 Task: Move the task Develop a new online booking system for a transportation service to the section Done in the project AgileFlow and filter the tasks in the project by Due this week
Action: Mouse scrolled (6, 80) with delta (0, 0)
Screenshot: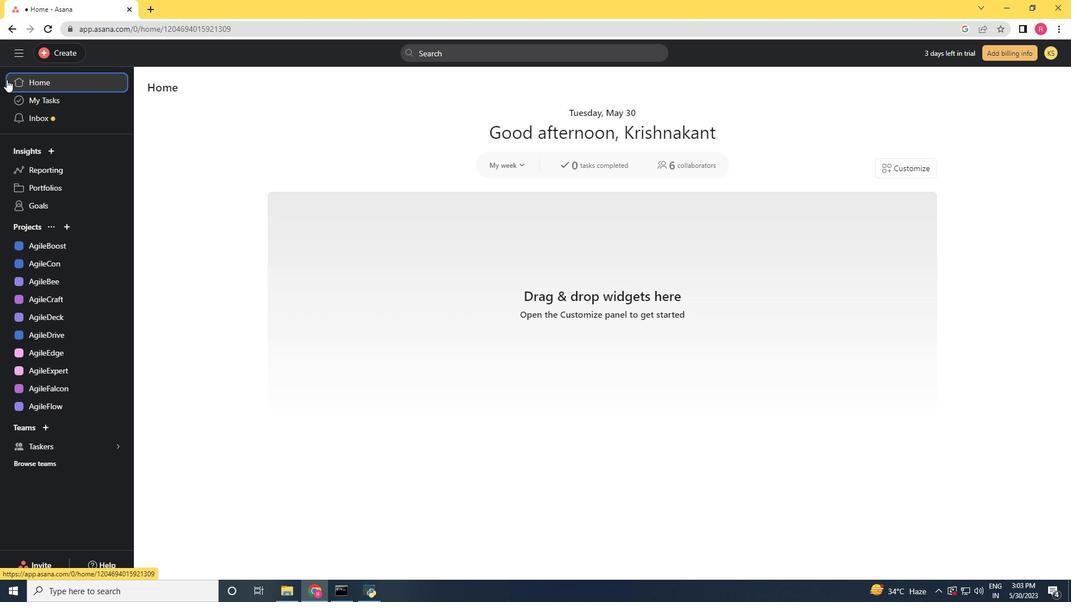 
Action: Mouse scrolled (6, 80) with delta (0, 0)
Screenshot: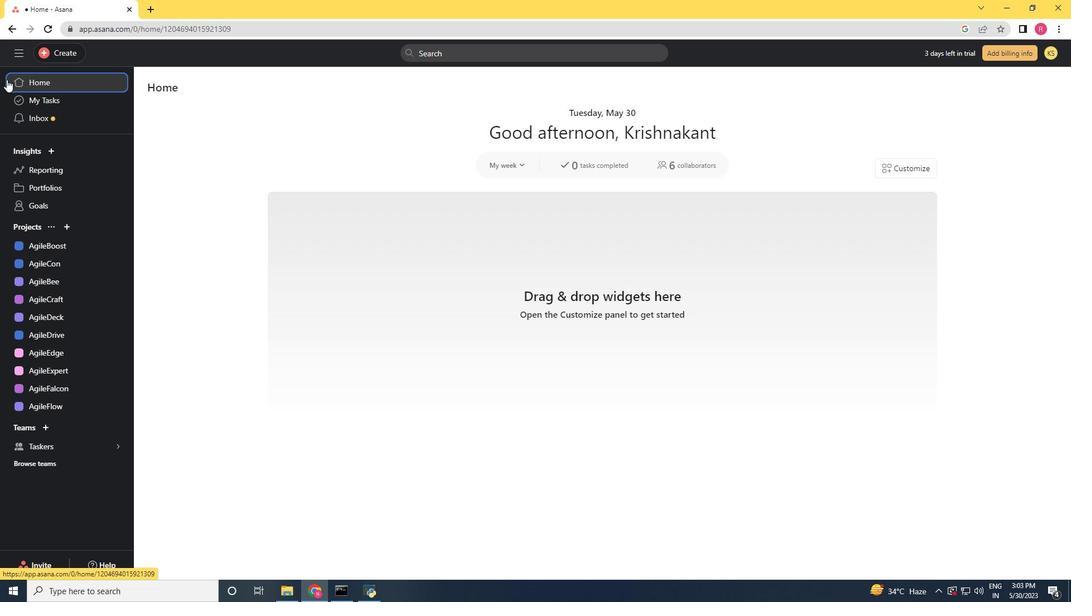 
Action: Mouse moved to (57, 408)
Screenshot: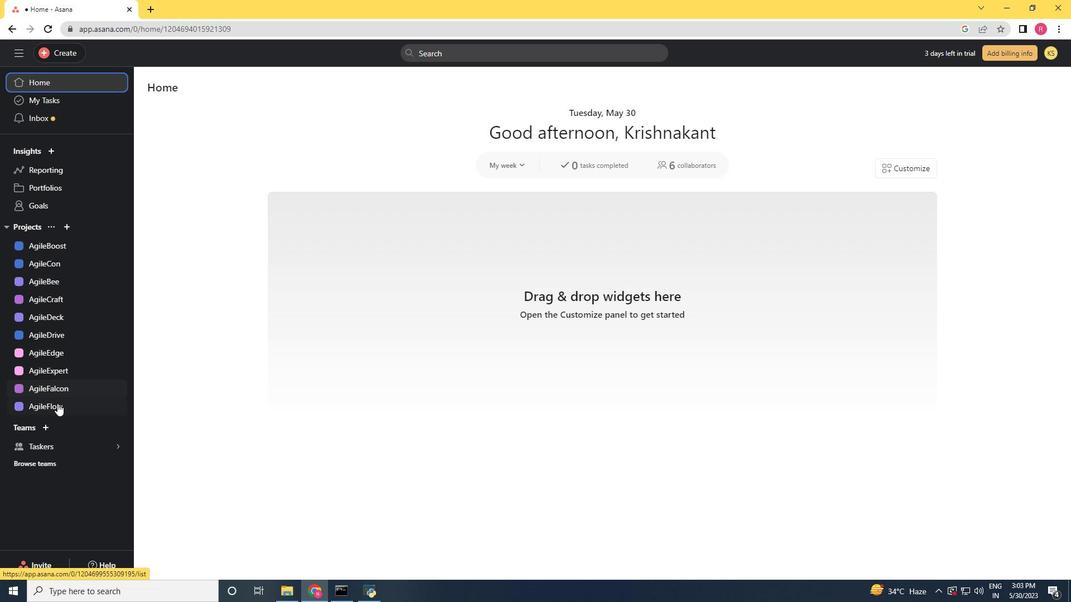
Action: Mouse pressed left at (57, 408)
Screenshot: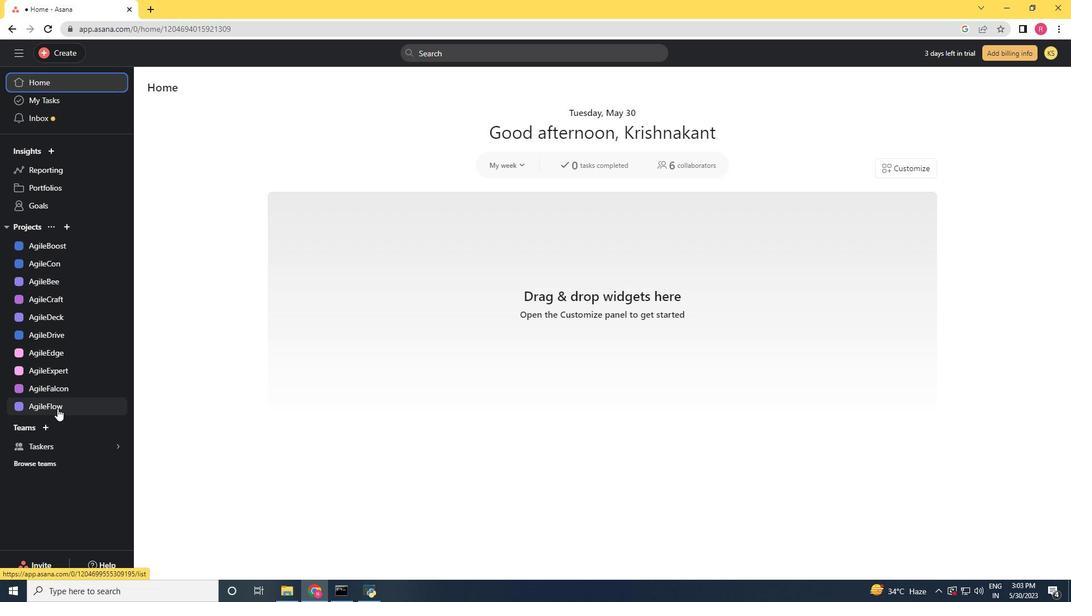 
Action: Mouse moved to (534, 208)
Screenshot: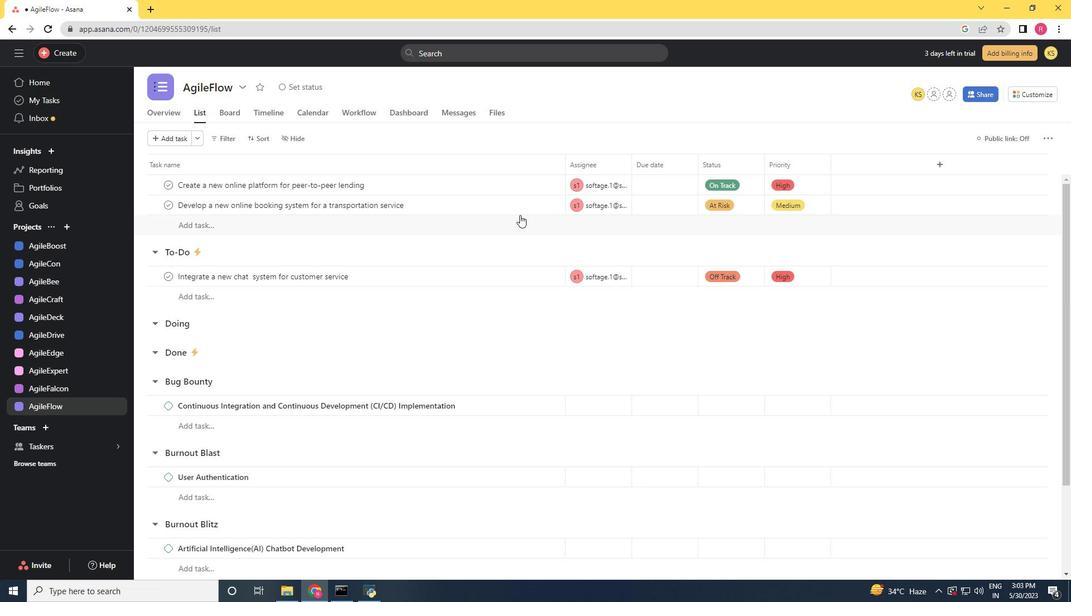 
Action: Mouse pressed left at (534, 208)
Screenshot: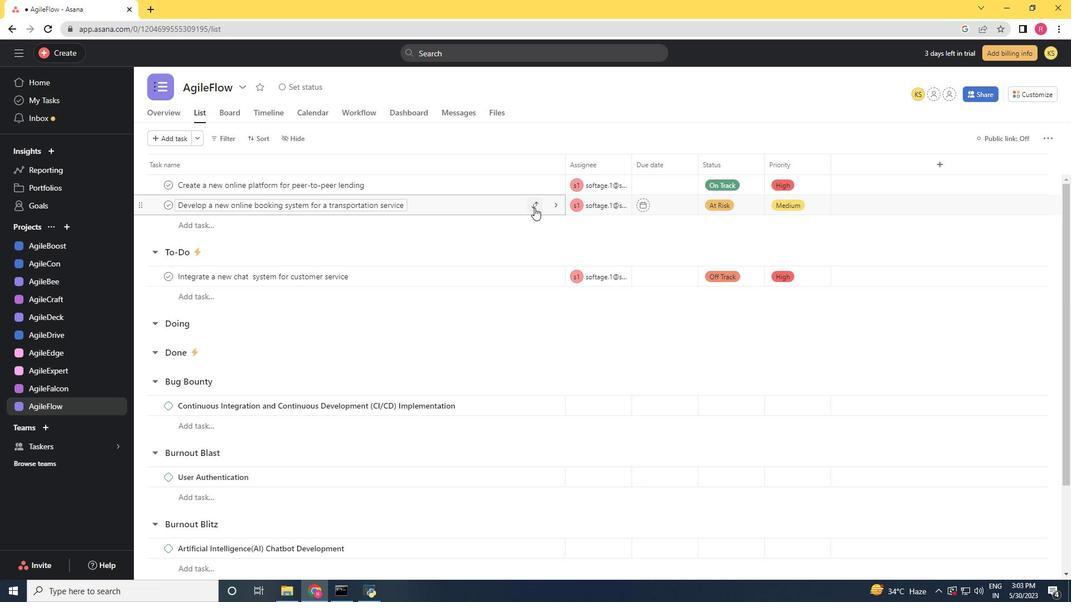 
Action: Mouse moved to (478, 309)
Screenshot: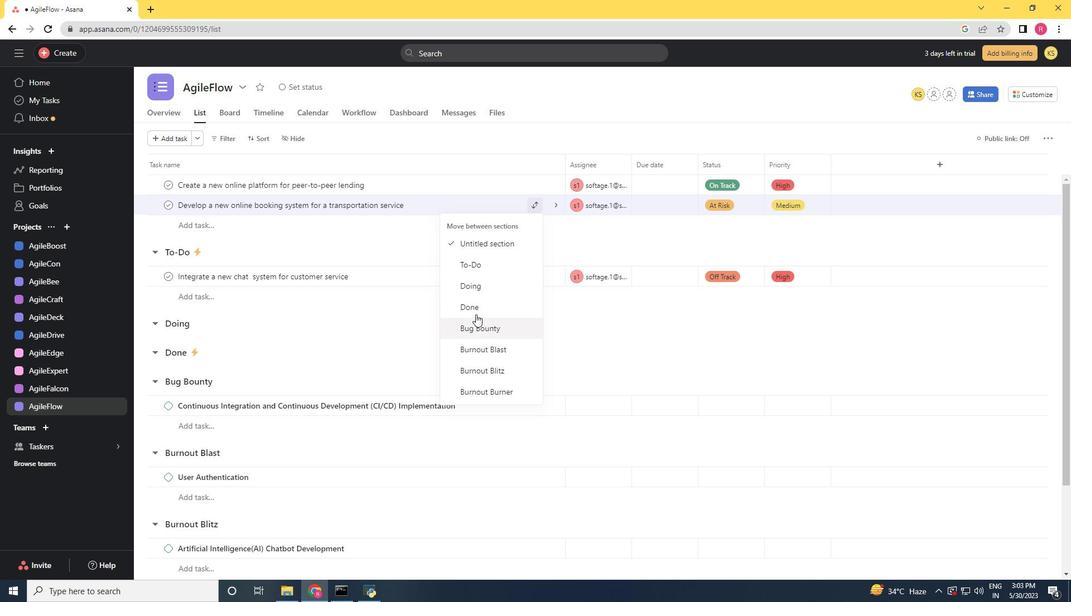 
Action: Mouse pressed left at (478, 309)
Screenshot: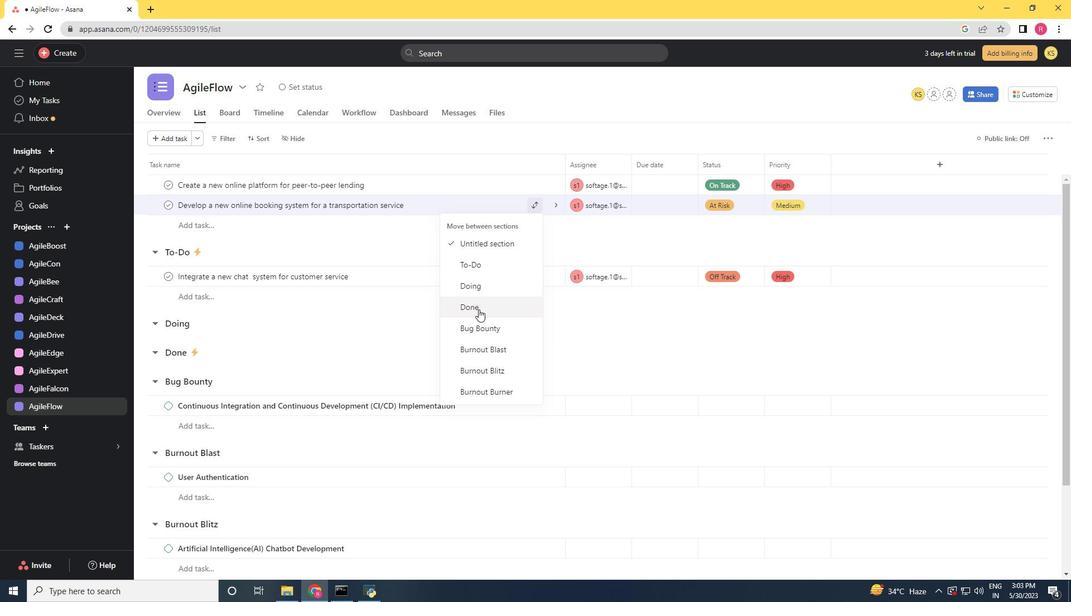 
Action: Mouse moved to (227, 136)
Screenshot: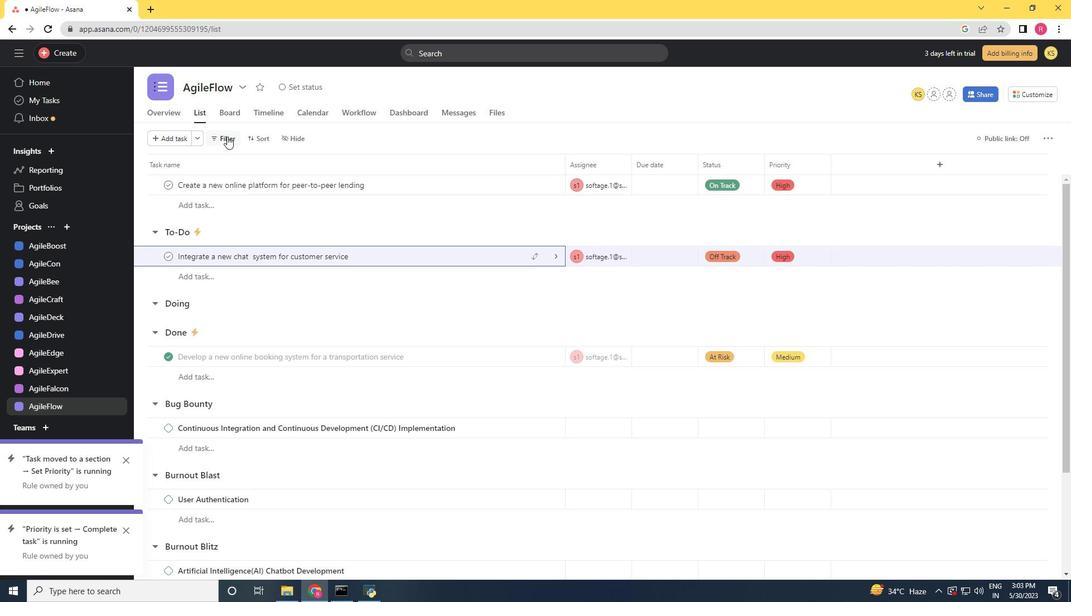 
Action: Mouse pressed left at (227, 136)
Screenshot: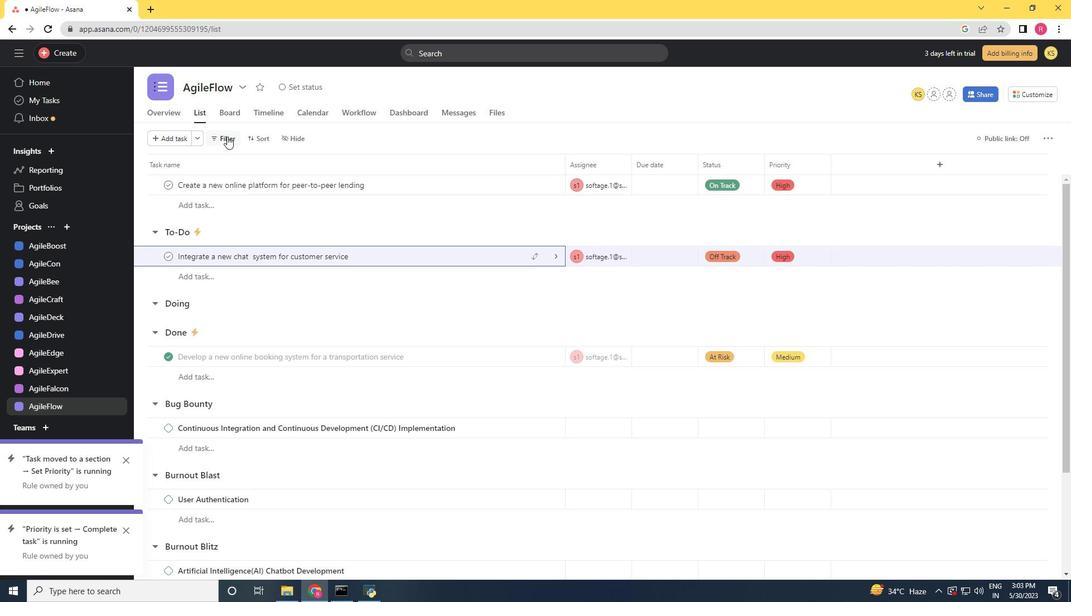 
Action: Mouse moved to (431, 186)
Screenshot: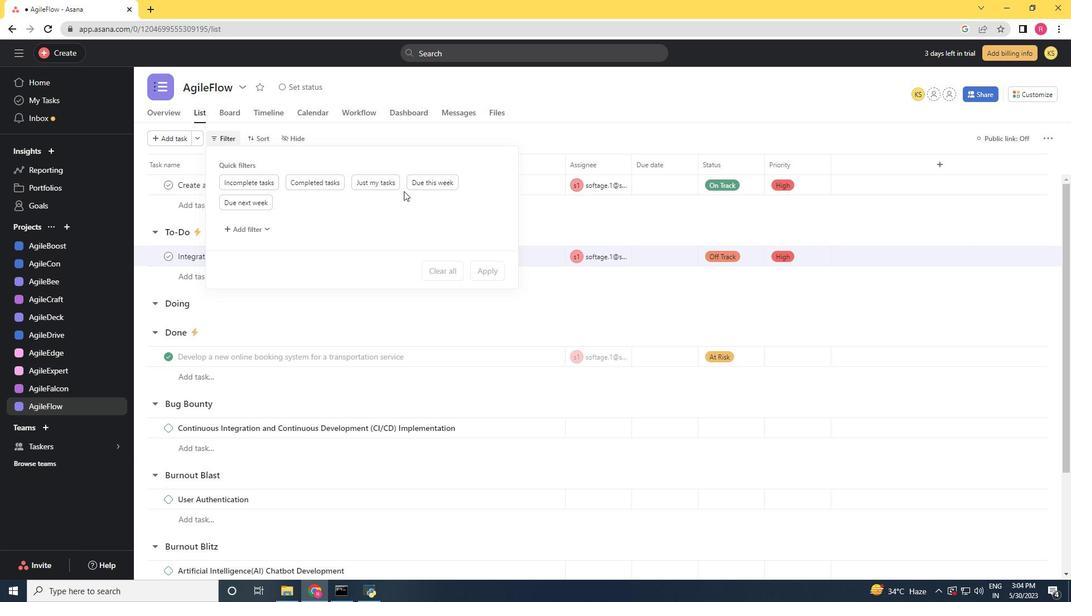 
Action: Mouse pressed left at (431, 186)
Screenshot: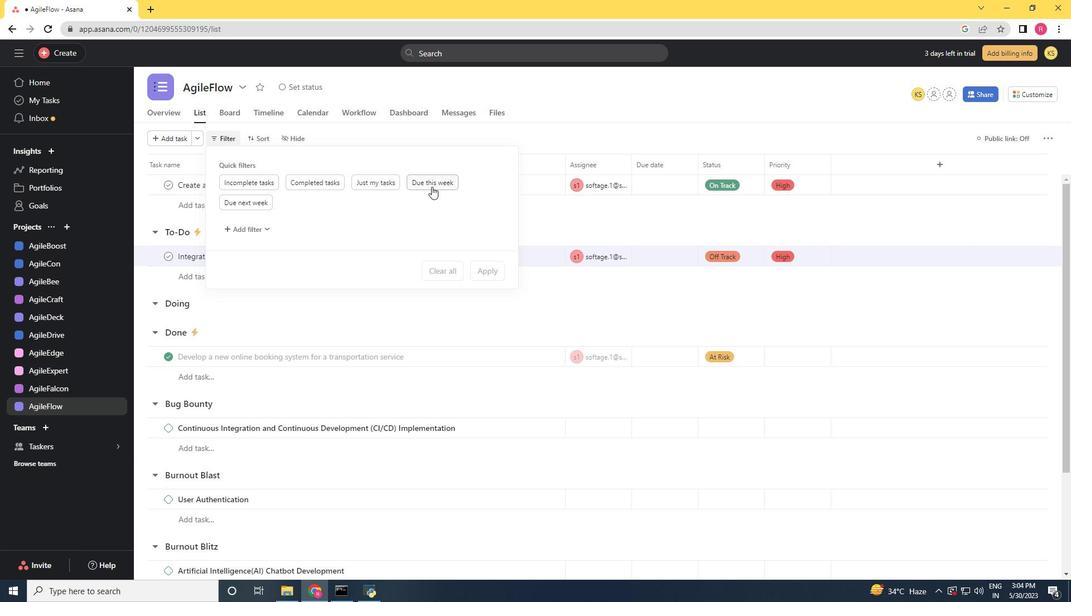 
